 Task: Star the board "ProjectHub".
Action: Mouse pressed left at (499, 315)
Screenshot: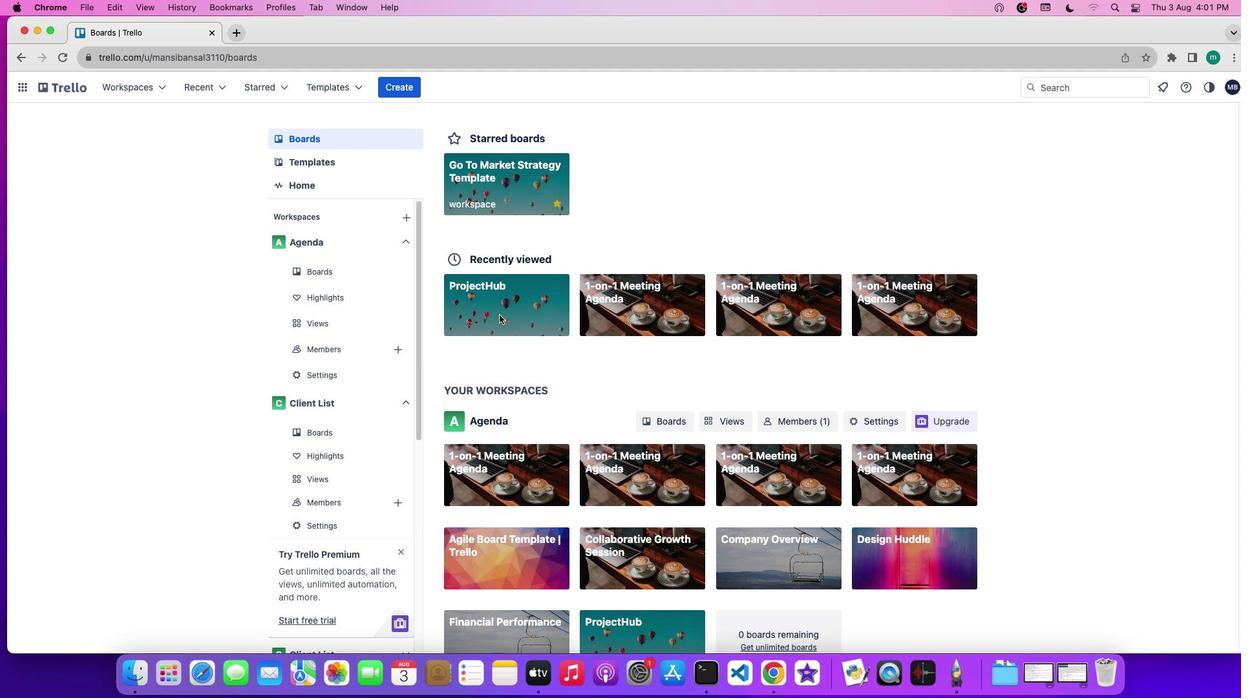 
Action: Mouse pressed left at (499, 315)
Screenshot: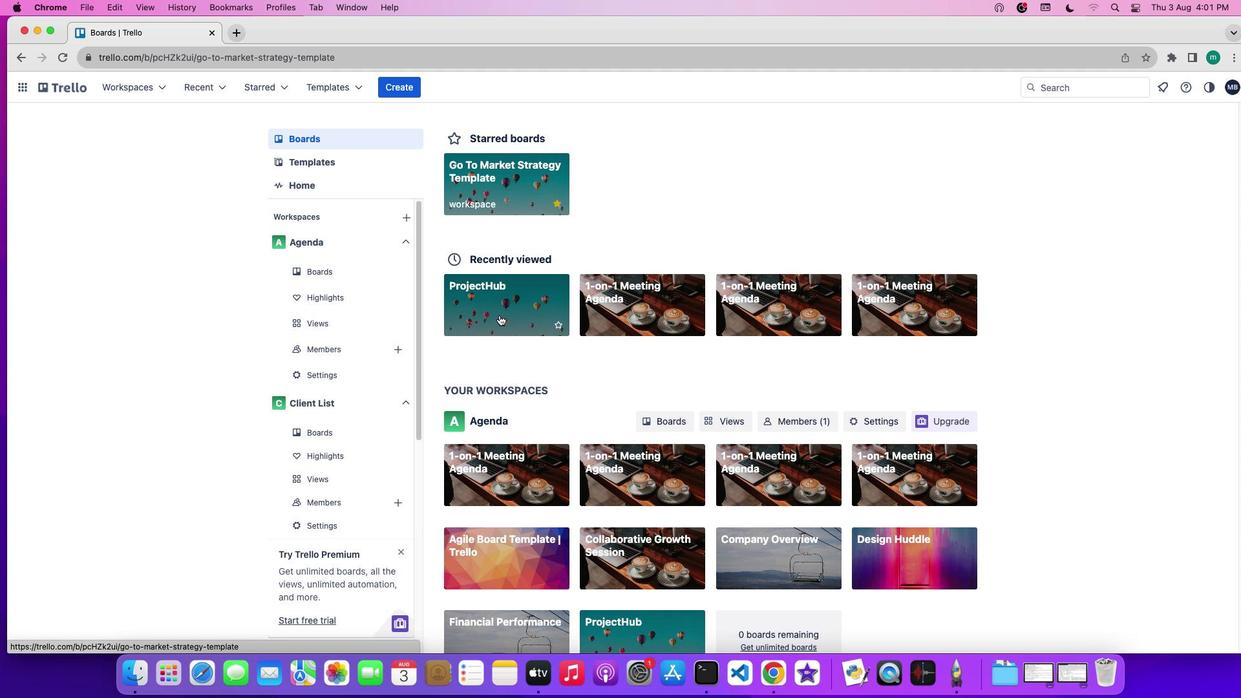 
Action: Mouse moved to (1166, 299)
Screenshot: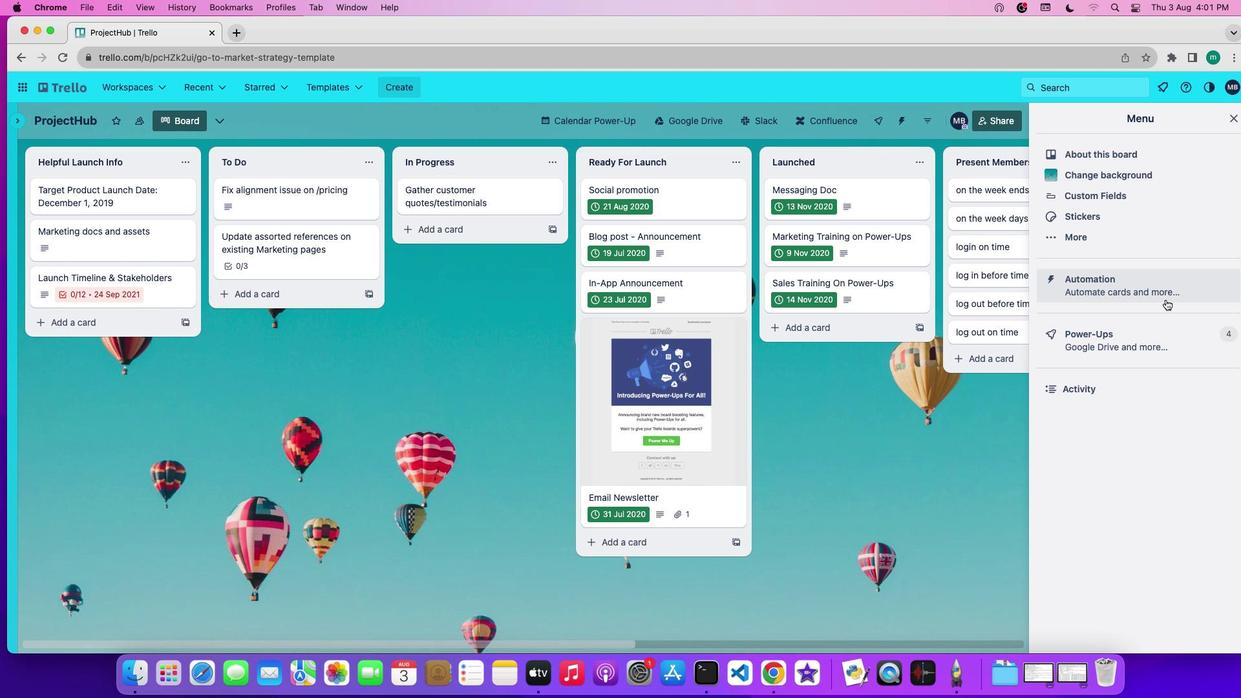 
Action: Mouse pressed left at (1166, 299)
Screenshot: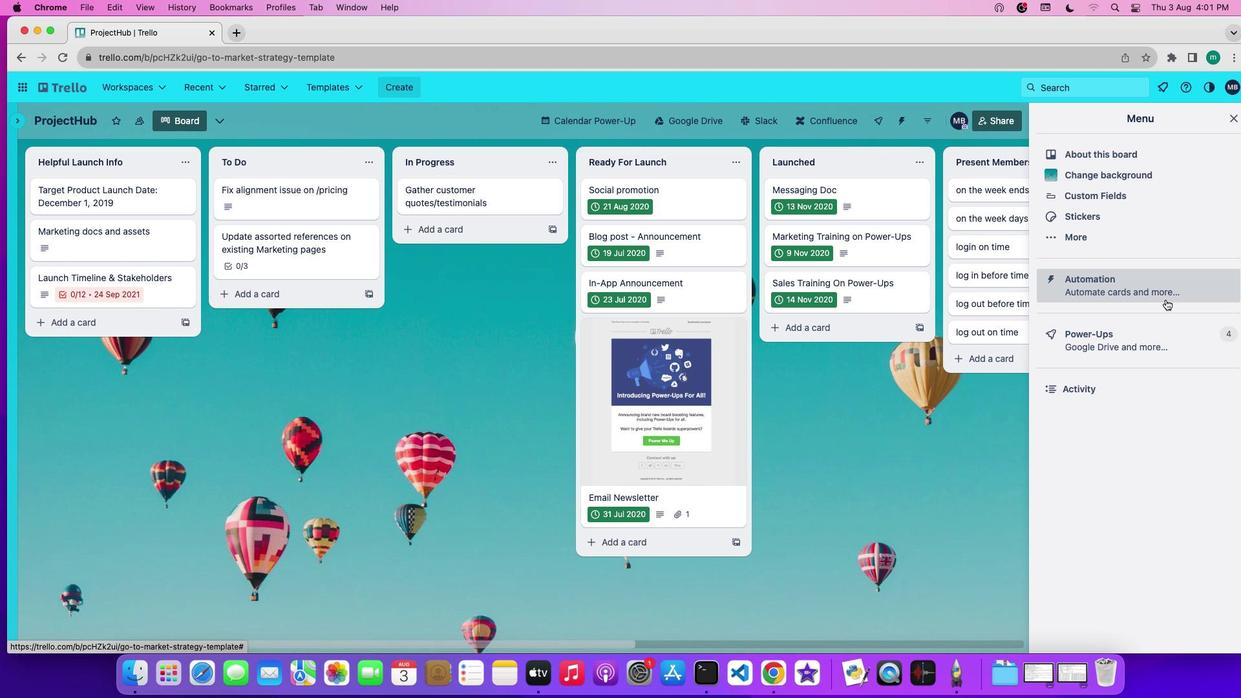 
Action: Mouse moved to (110, 120)
Screenshot: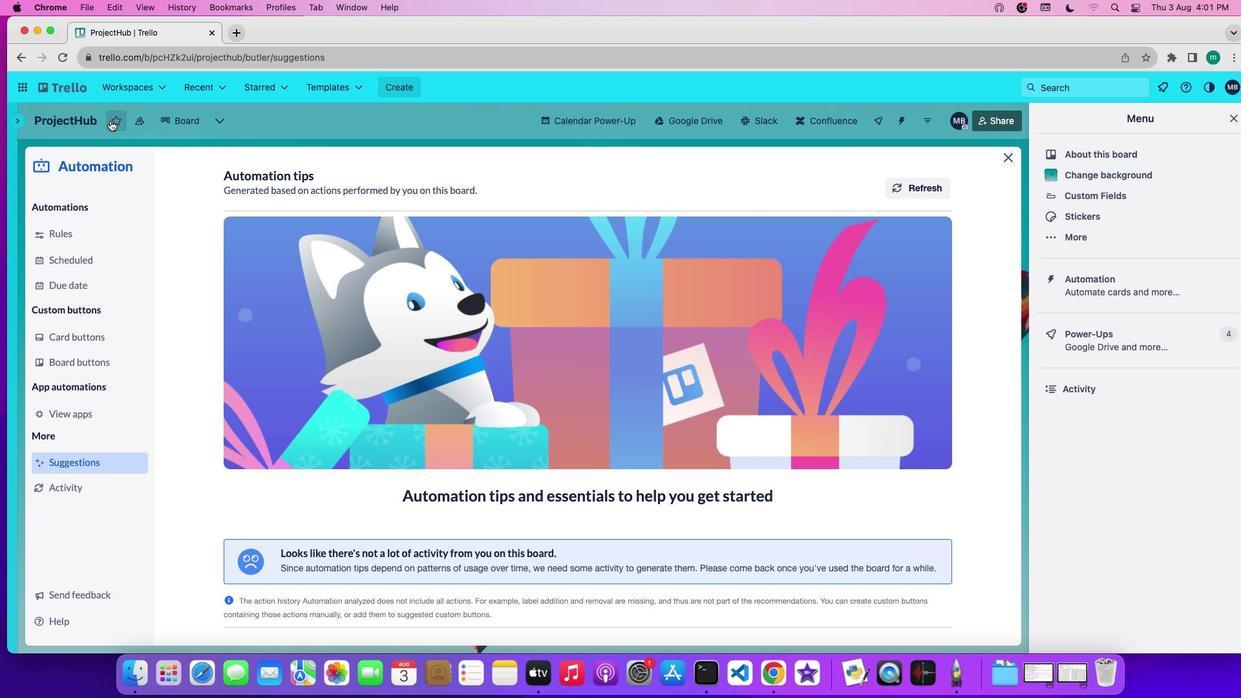 
Action: Mouse pressed left at (110, 120)
Screenshot: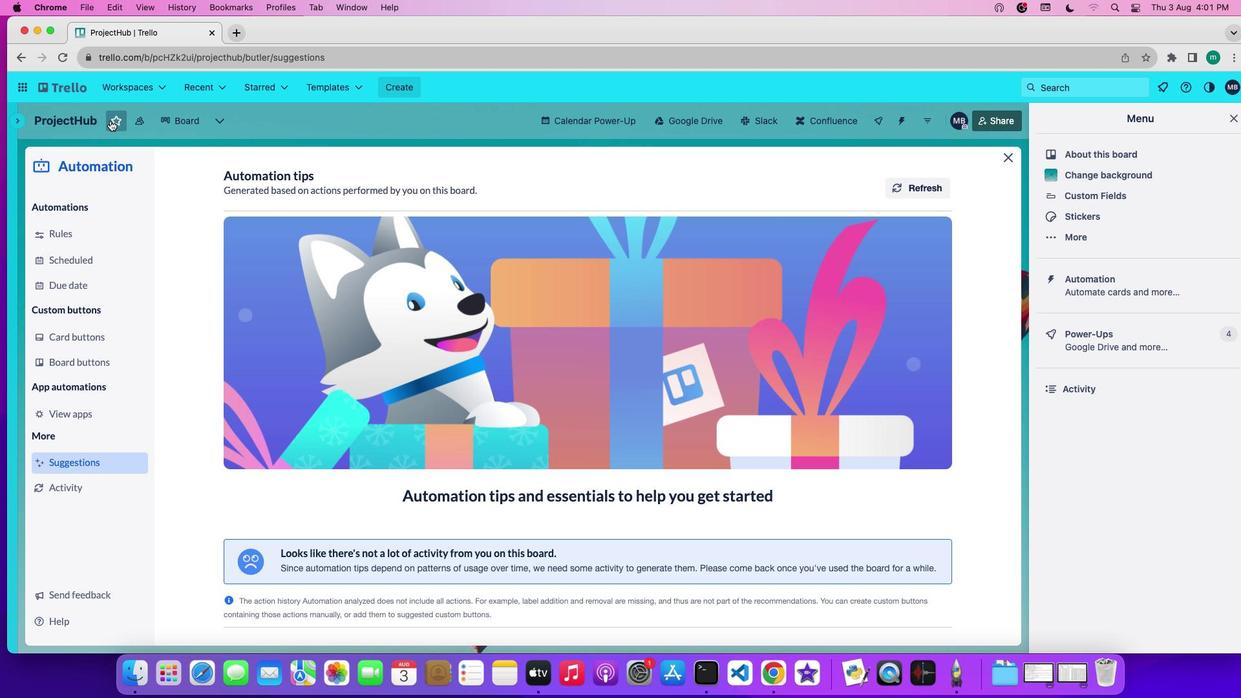 
Action: Mouse moved to (209, 161)
Screenshot: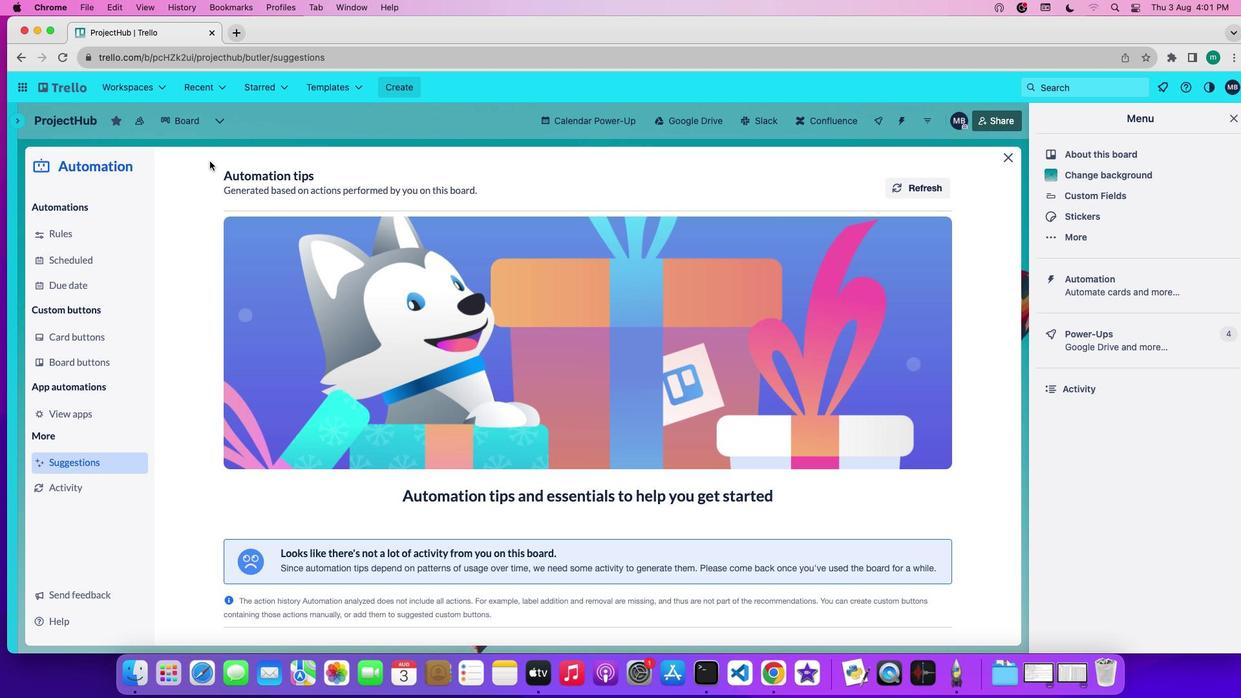 
